 Task: Log work in the project Visionary for the issue 'Implement a new cloud-based supply chain finance system for a company with advanced financing and payment processing capabilities' spent time as '5w 2d 12h 51m' and remaining time as '3w 1d 5h 50m' and add a flag. Now add the issue to the epic 'Data Analysis'.
Action: Mouse moved to (1124, 292)
Screenshot: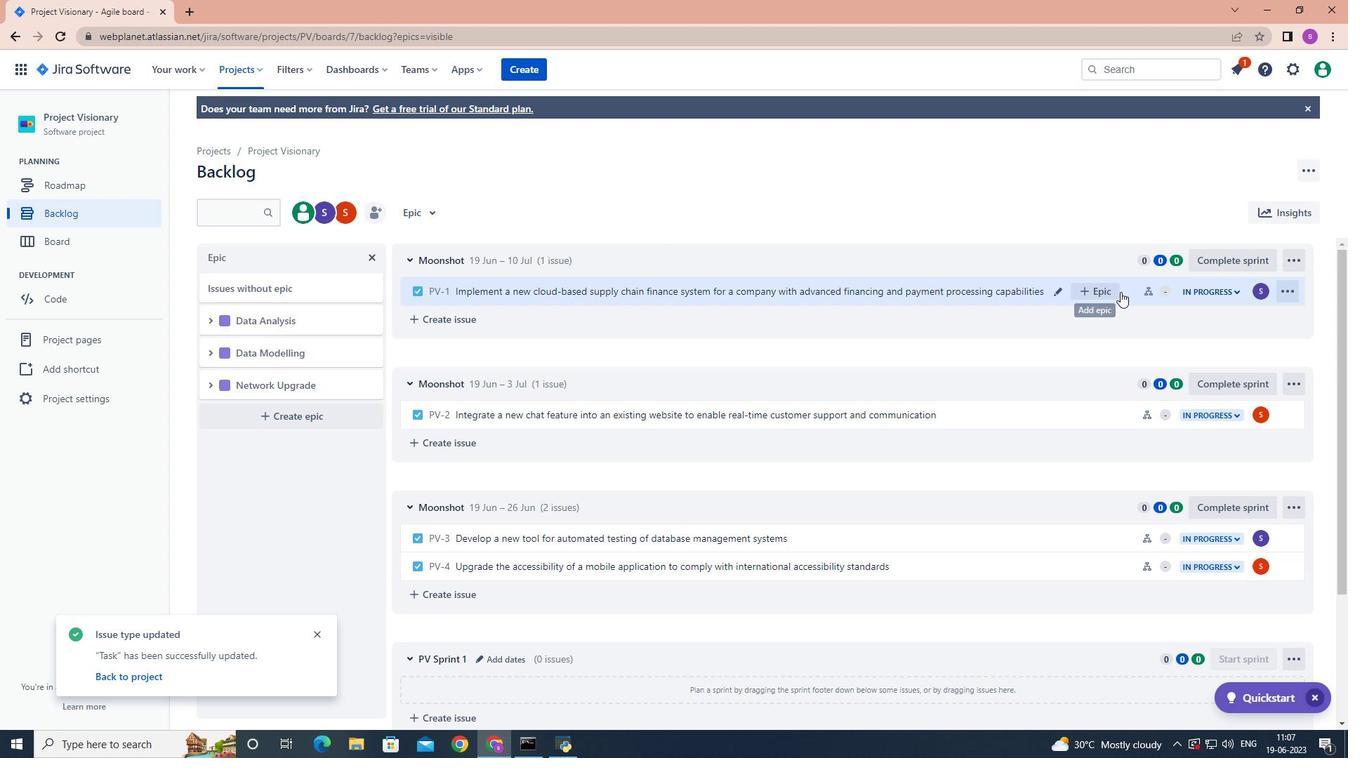 
Action: Mouse pressed left at (1124, 292)
Screenshot: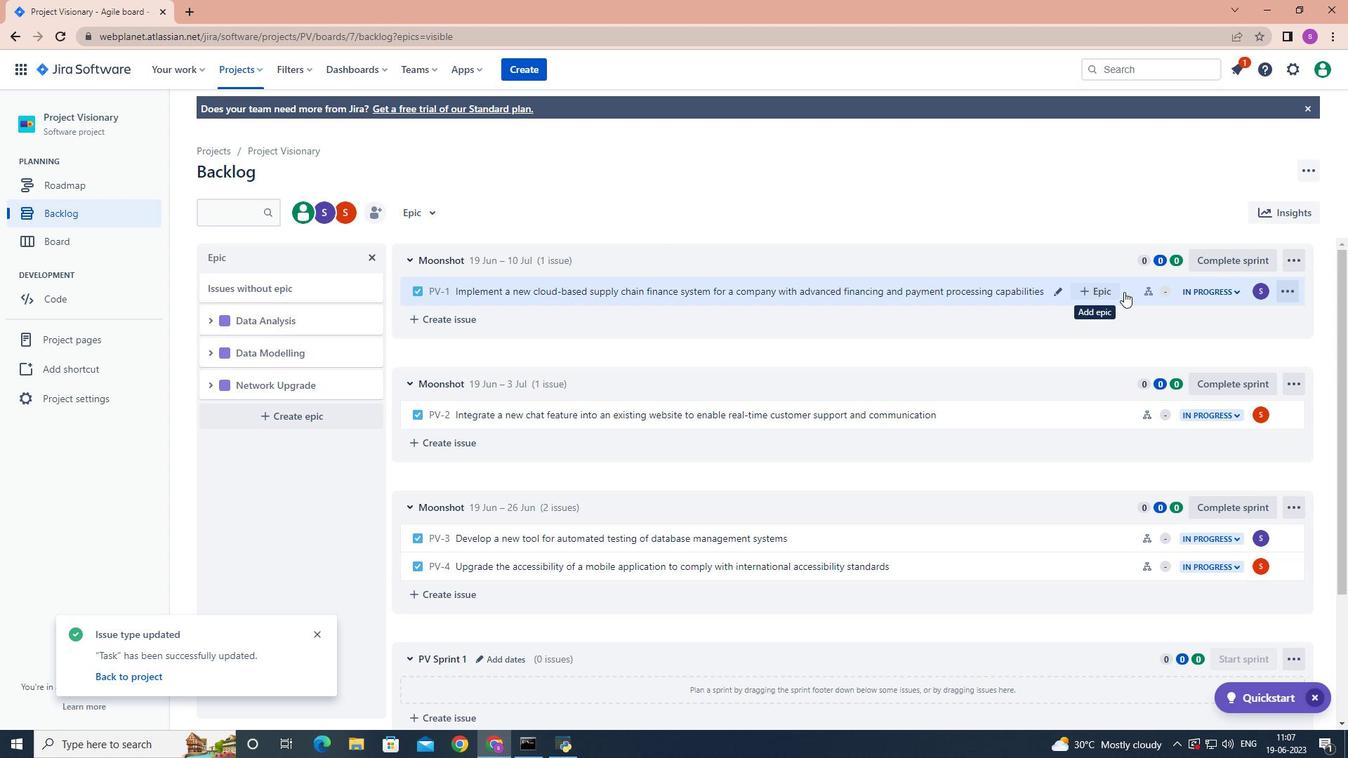 
Action: Mouse moved to (1289, 250)
Screenshot: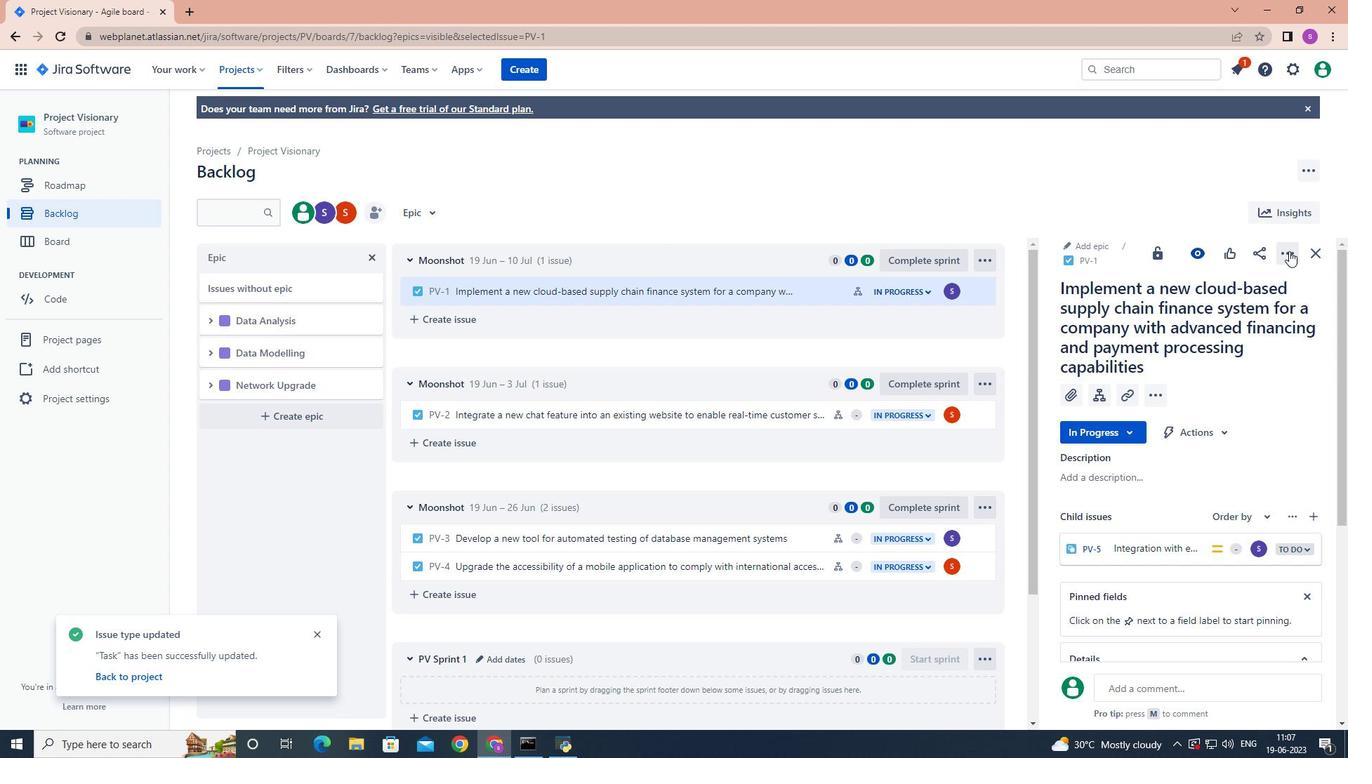 
Action: Mouse pressed left at (1289, 250)
Screenshot: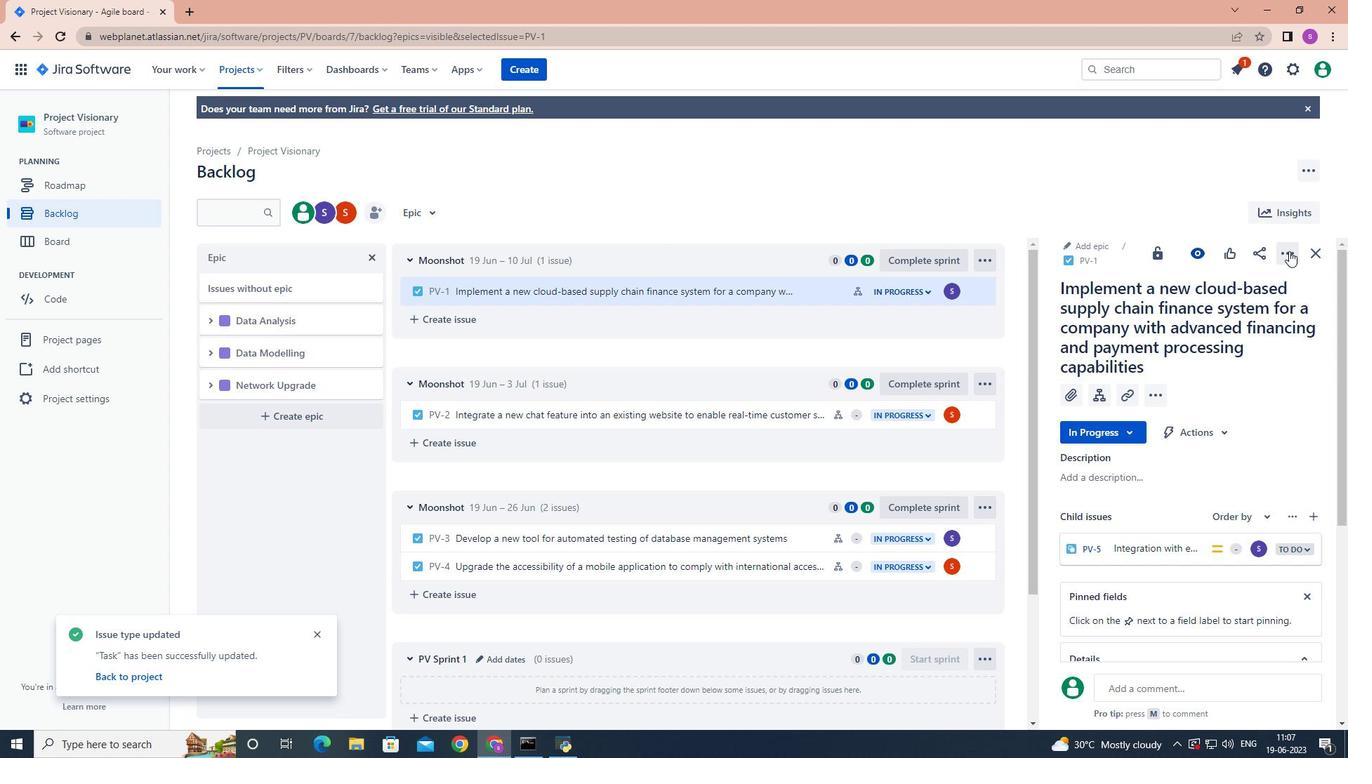 
Action: Mouse moved to (1232, 292)
Screenshot: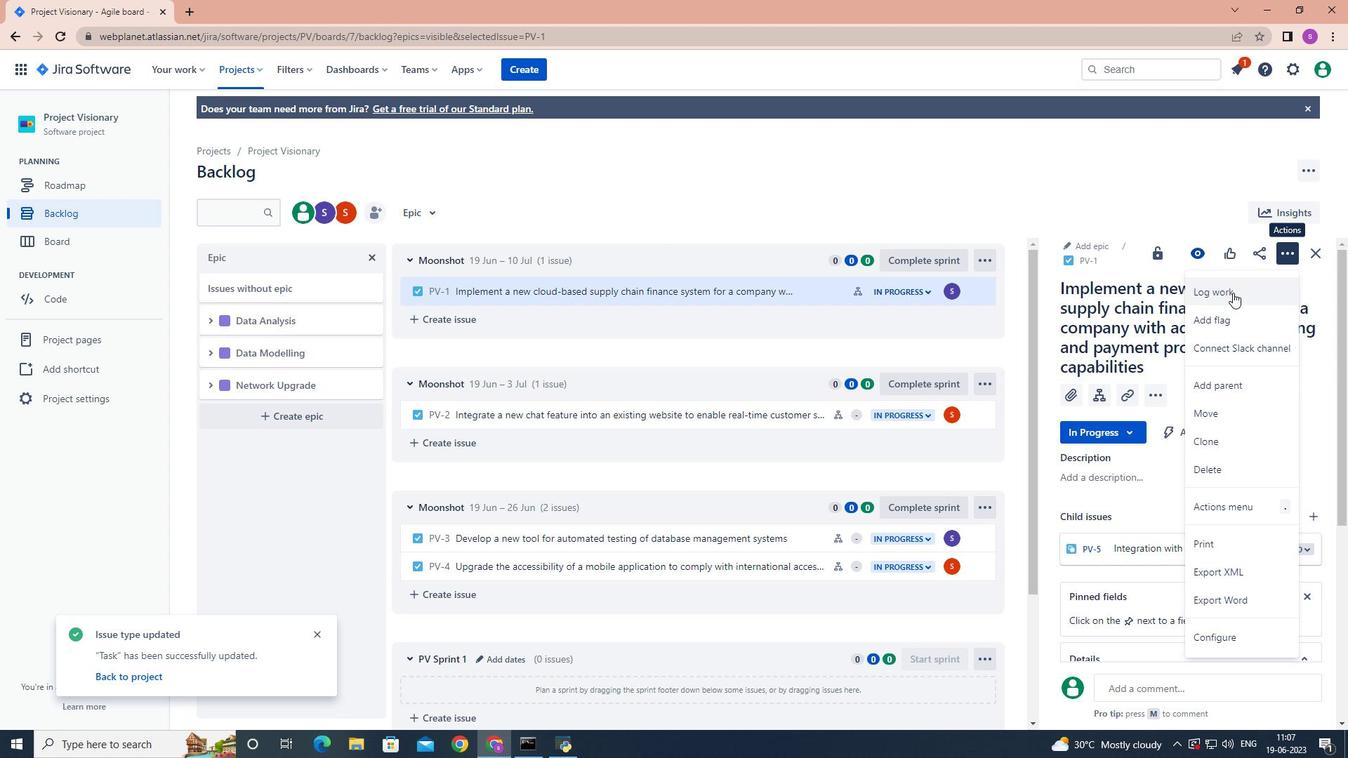 
Action: Mouse pressed left at (1232, 292)
Screenshot: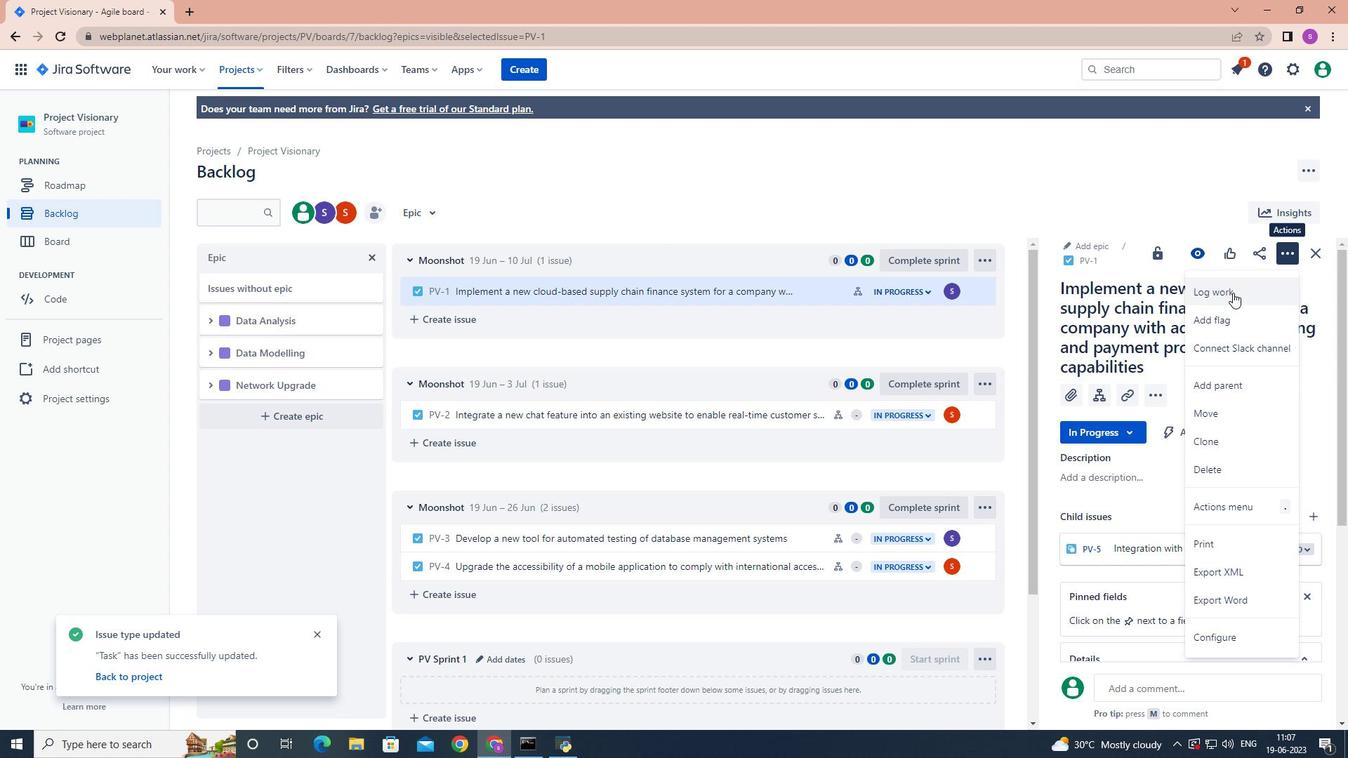 
Action: Mouse moved to (1232, 292)
Screenshot: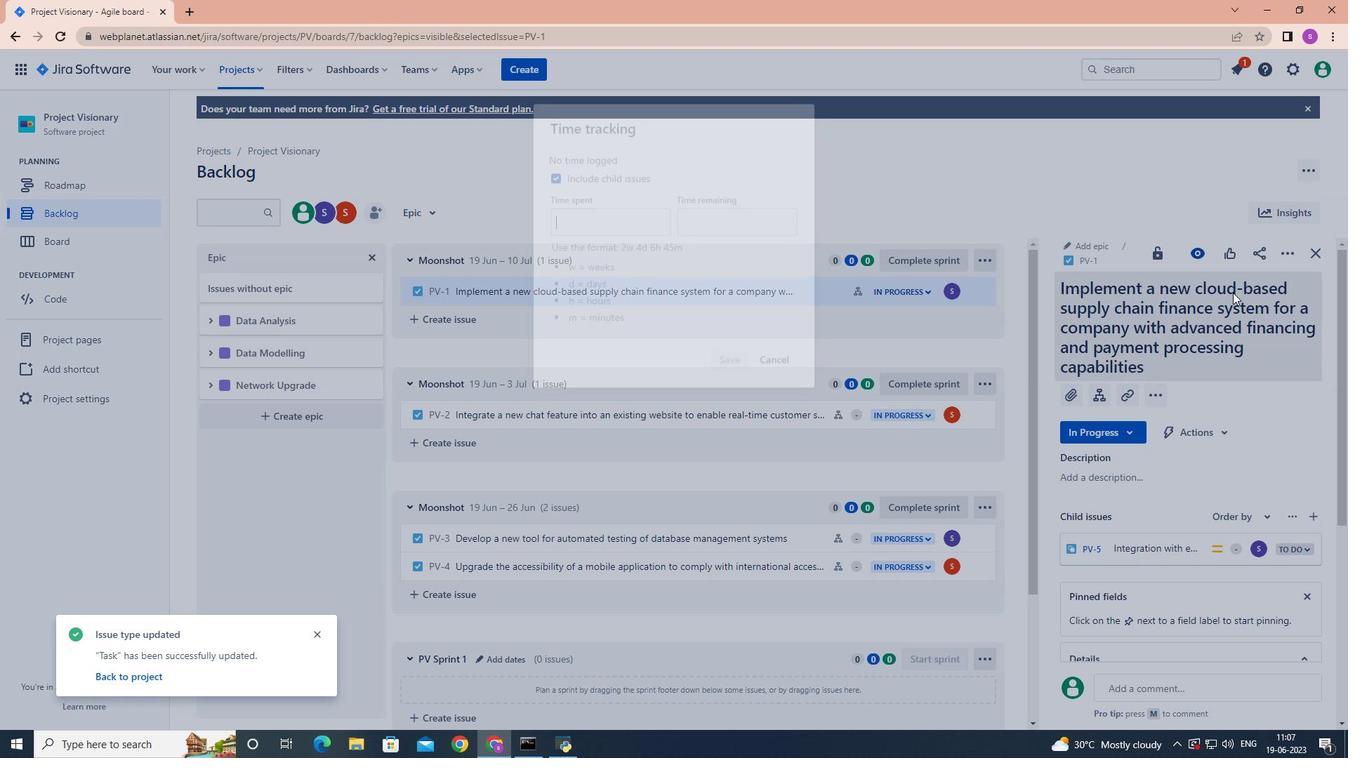 
Action: Key pressed 5w<Key.space>2d<Key.space>12h<Key.space>51m
Screenshot: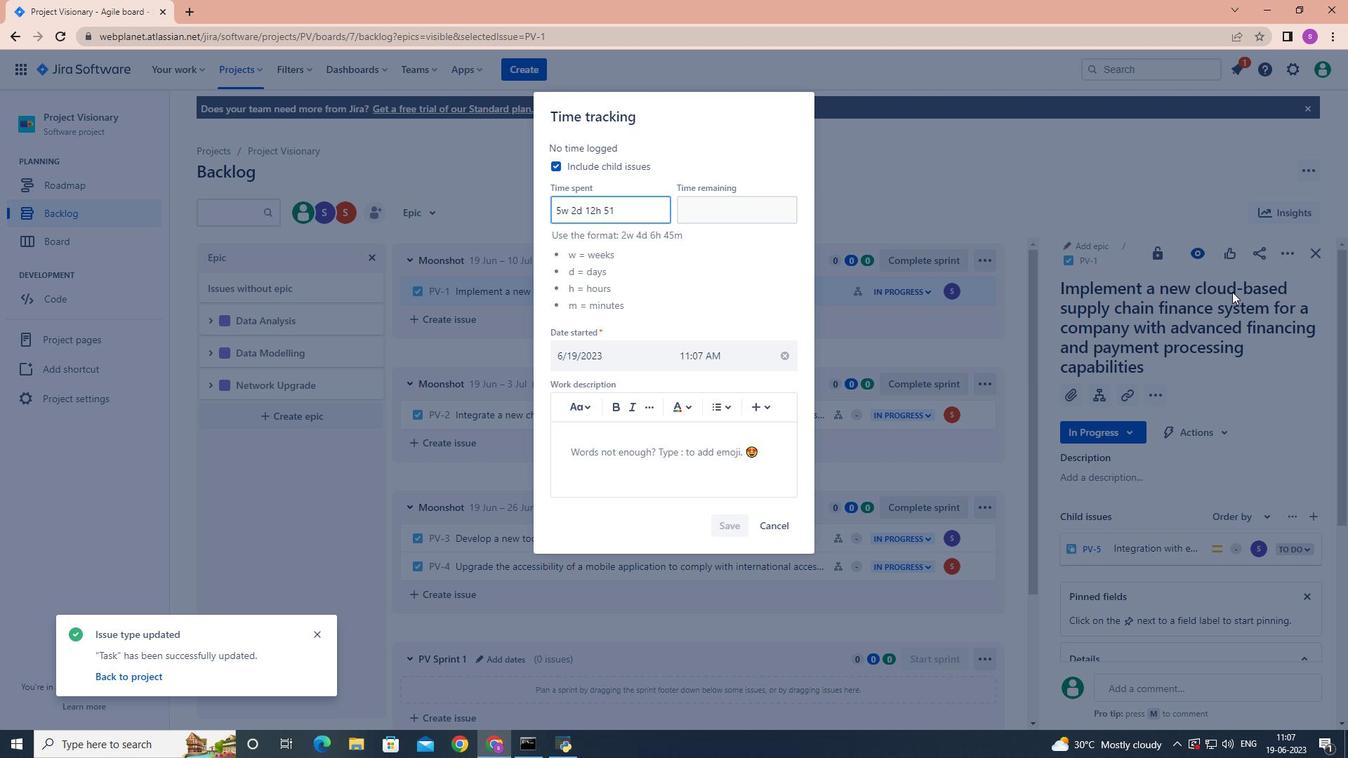 
Action: Mouse moved to (701, 207)
Screenshot: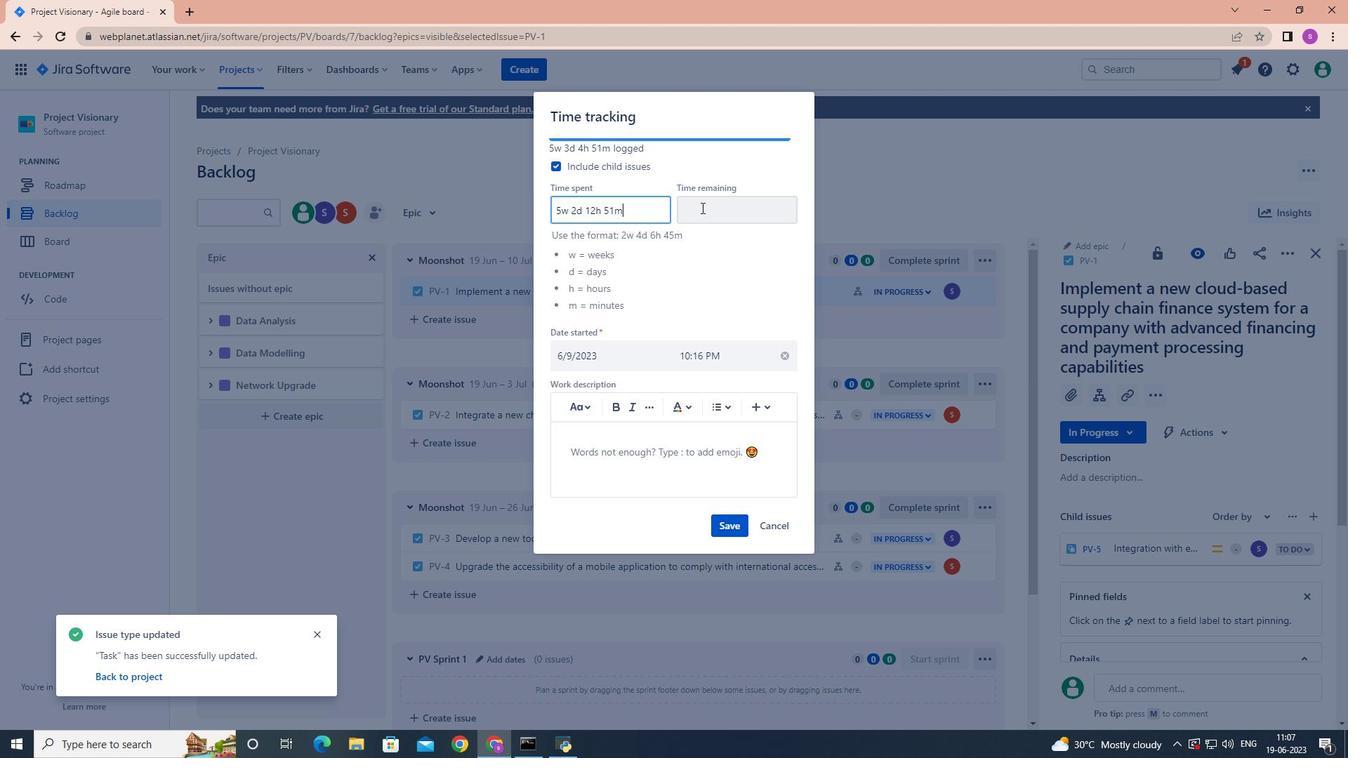 
Action: Mouse pressed left at (701, 207)
Screenshot: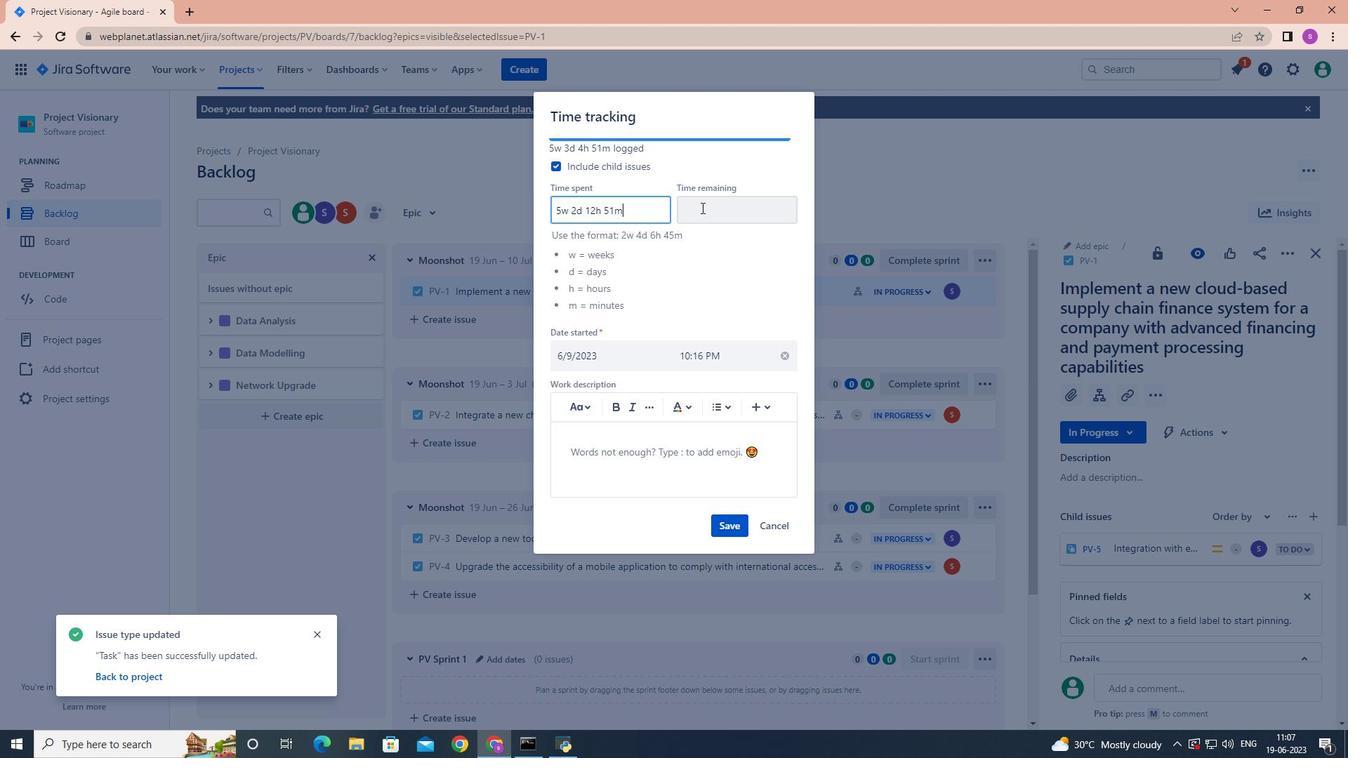
Action: Mouse moved to (699, 207)
Screenshot: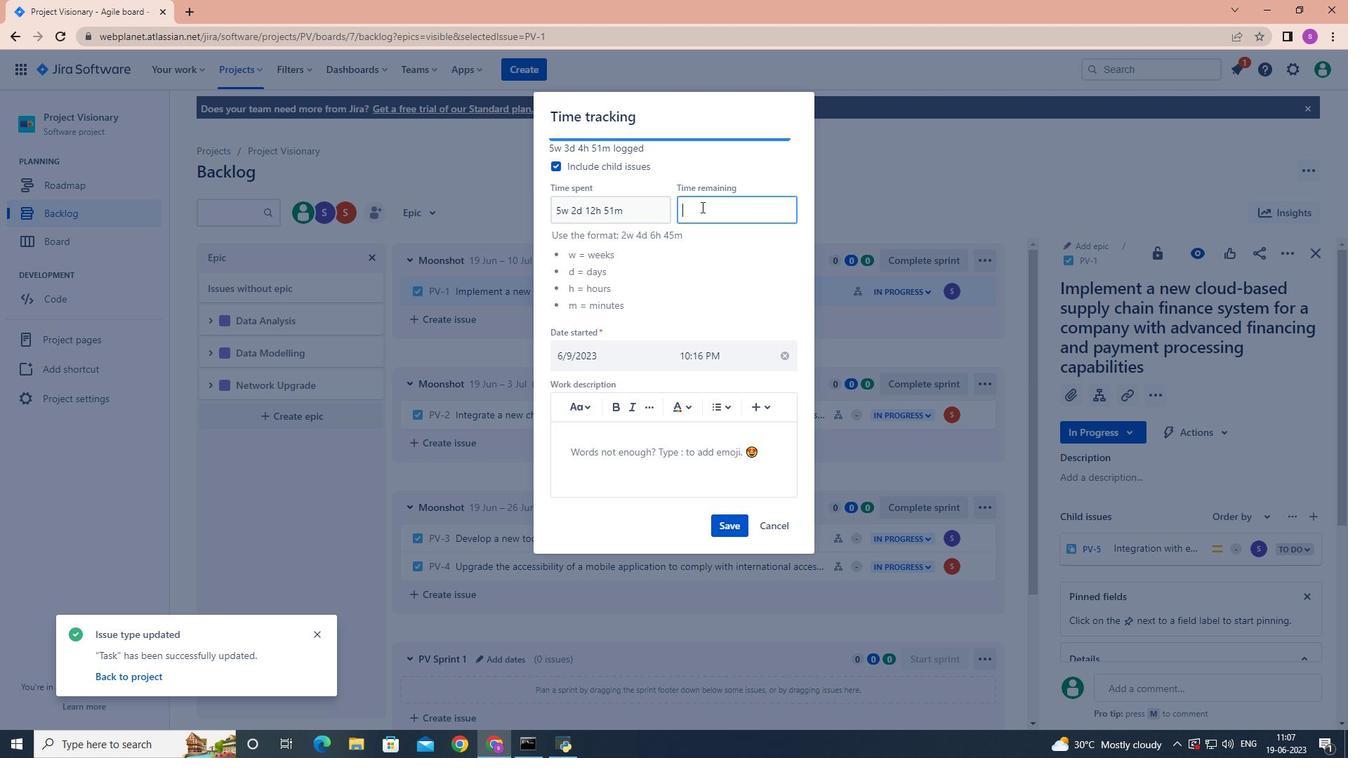 
Action: Key pressed 3w<Key.space>1d<Key.space>5h<Key.space>50m
Screenshot: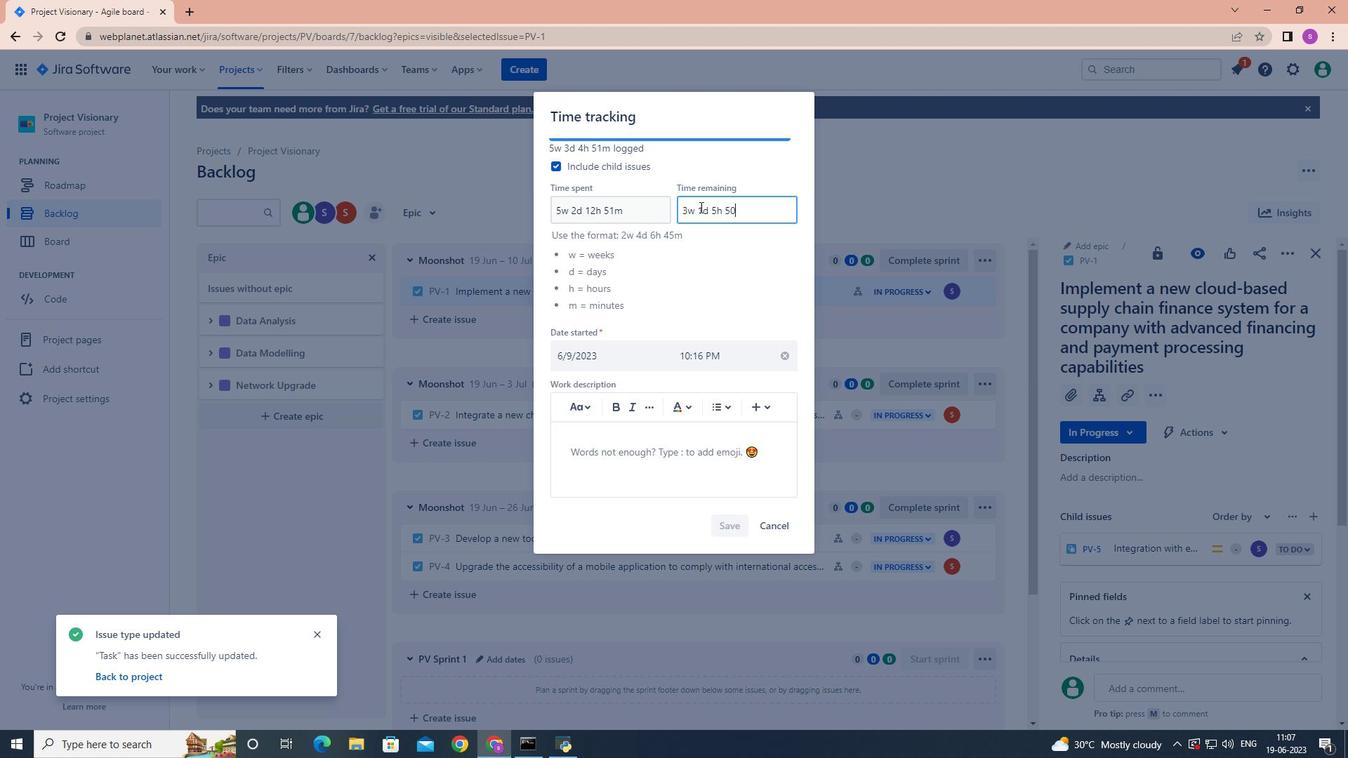 
Action: Mouse moved to (731, 525)
Screenshot: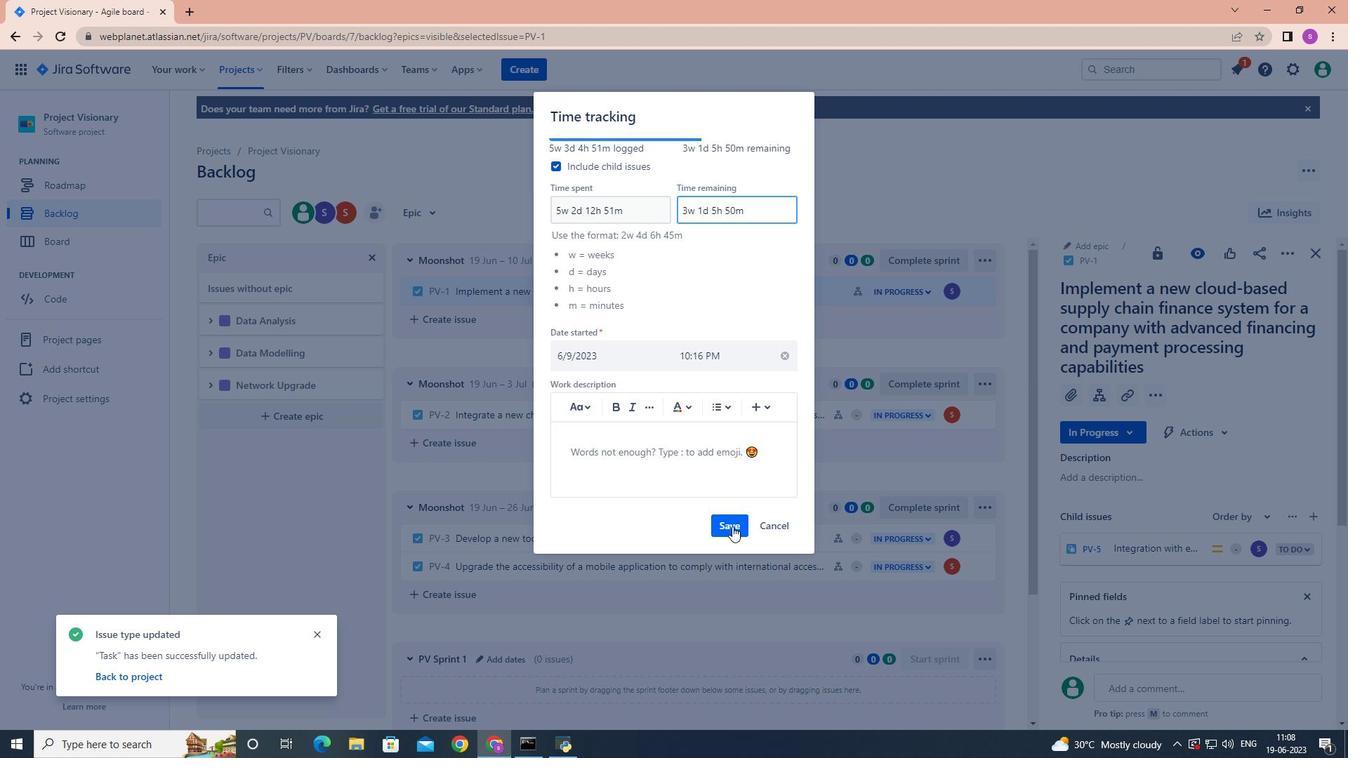 
Action: Mouse pressed left at (731, 525)
Screenshot: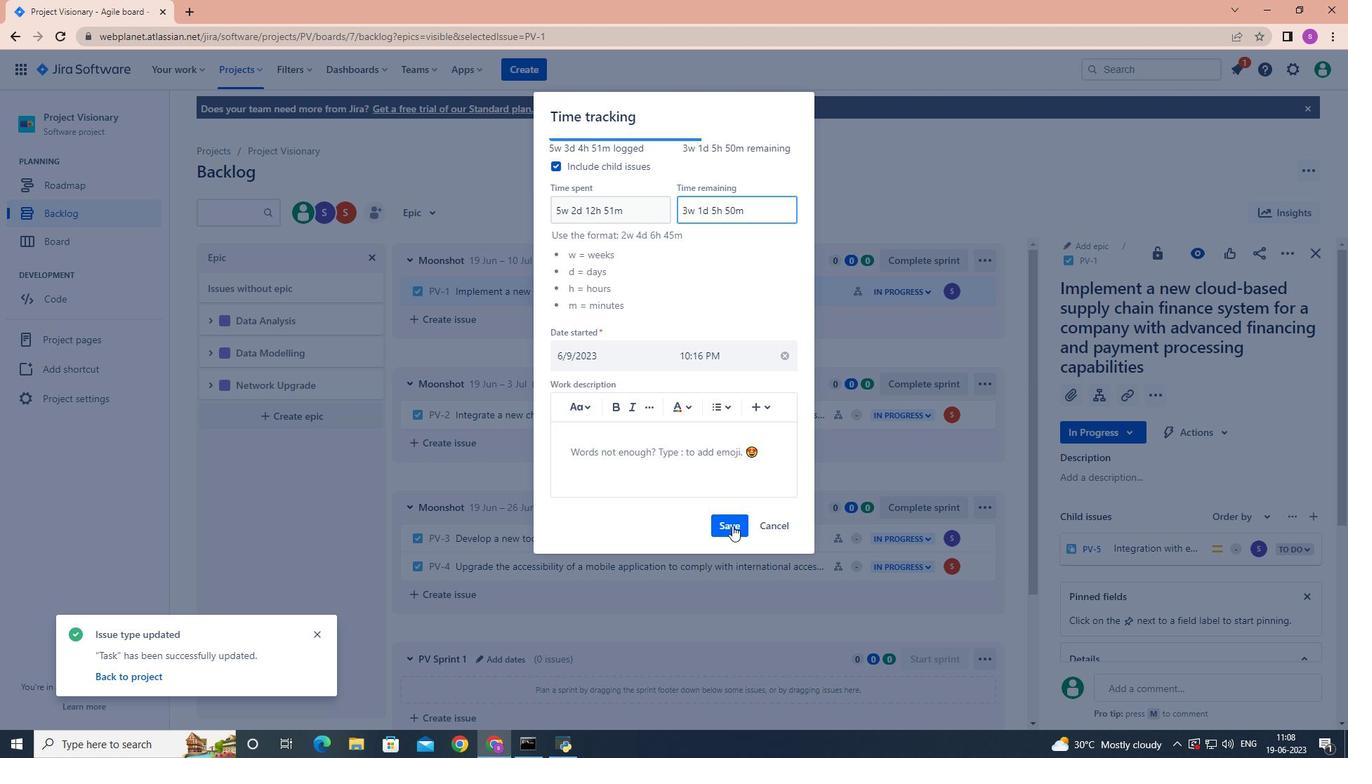 
Action: Mouse moved to (1283, 259)
Screenshot: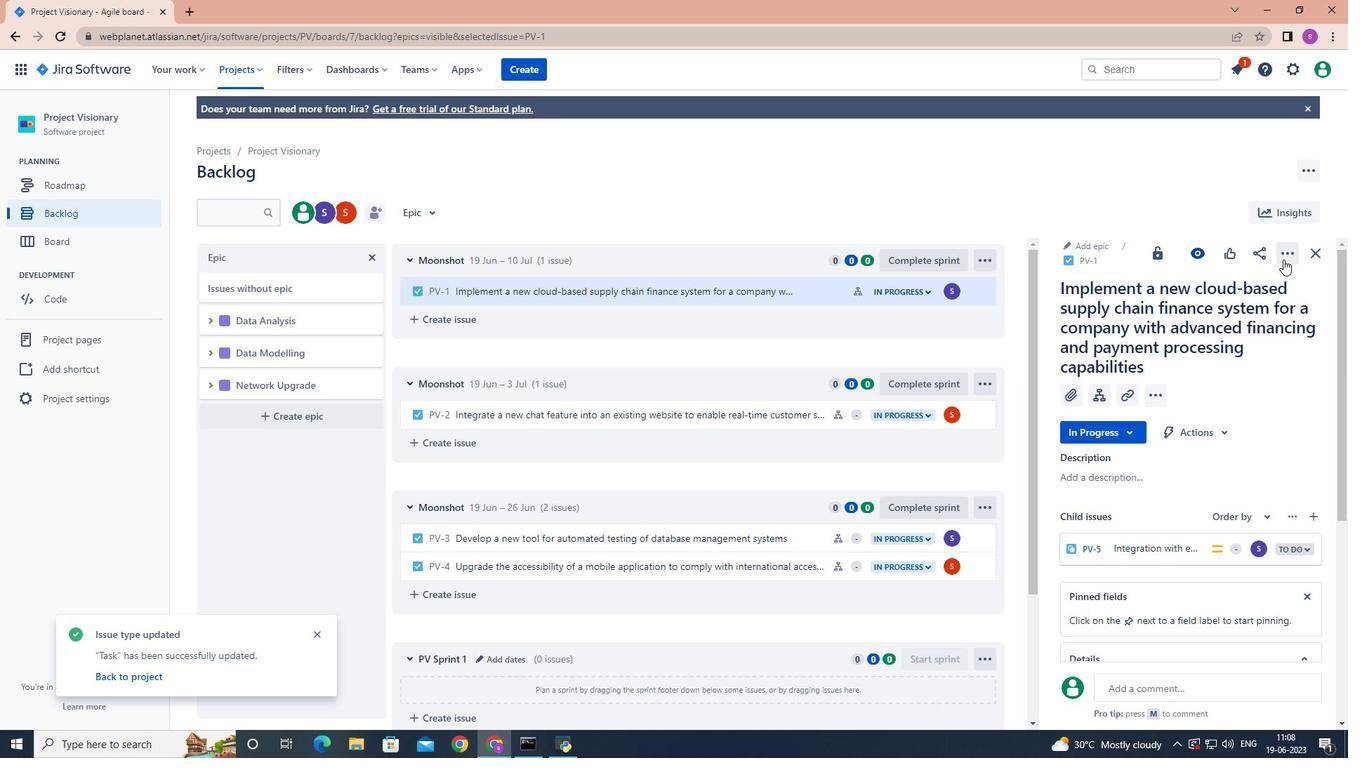 
Action: Mouse pressed left at (1283, 259)
Screenshot: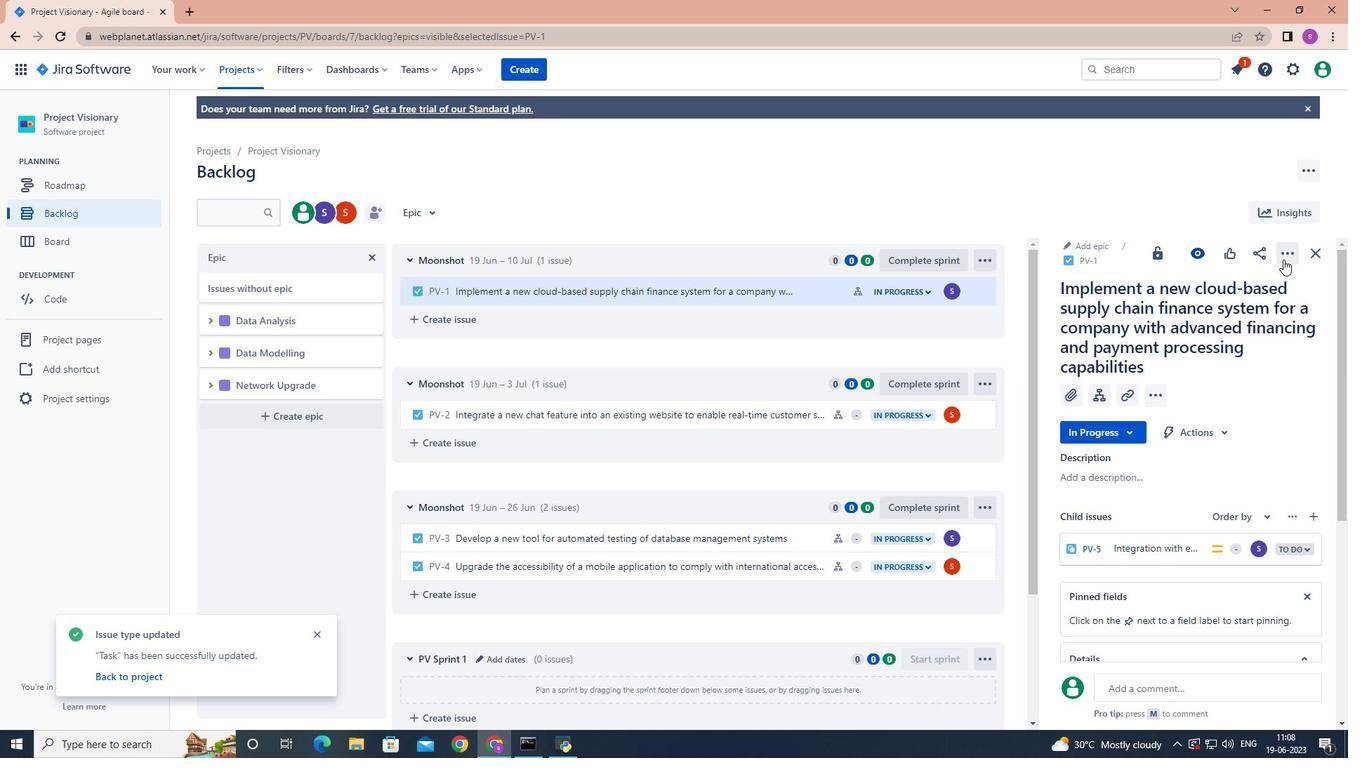 
Action: Mouse moved to (1225, 318)
Screenshot: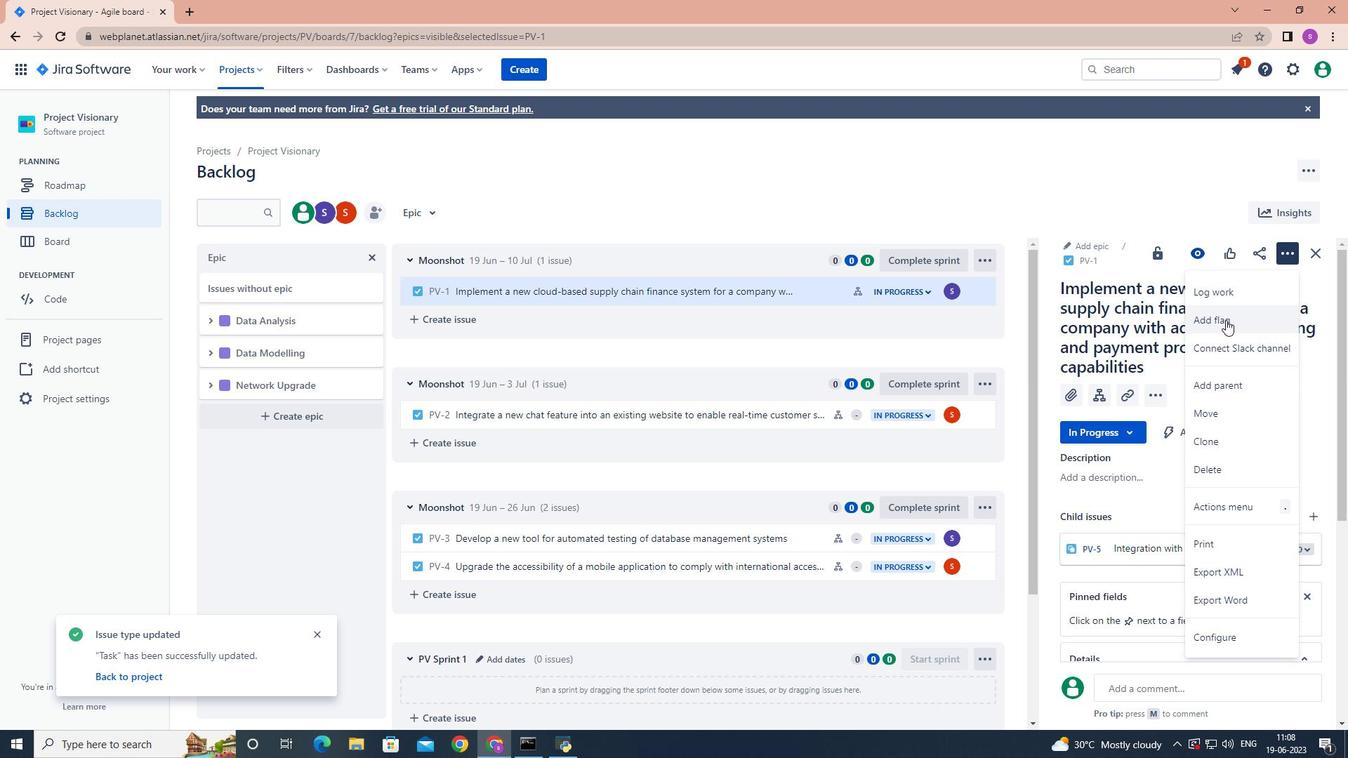 
Action: Mouse pressed left at (1225, 318)
Screenshot: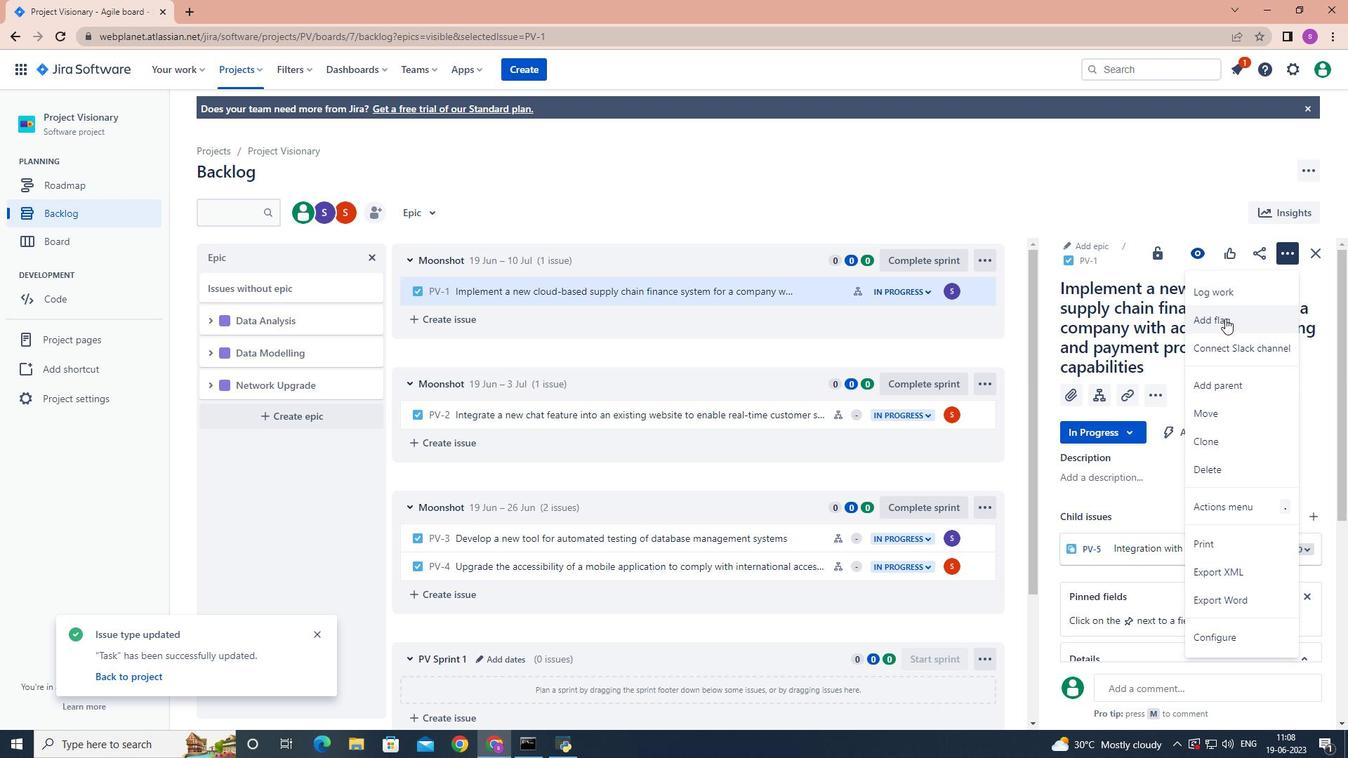 
Action: Mouse moved to (793, 294)
Screenshot: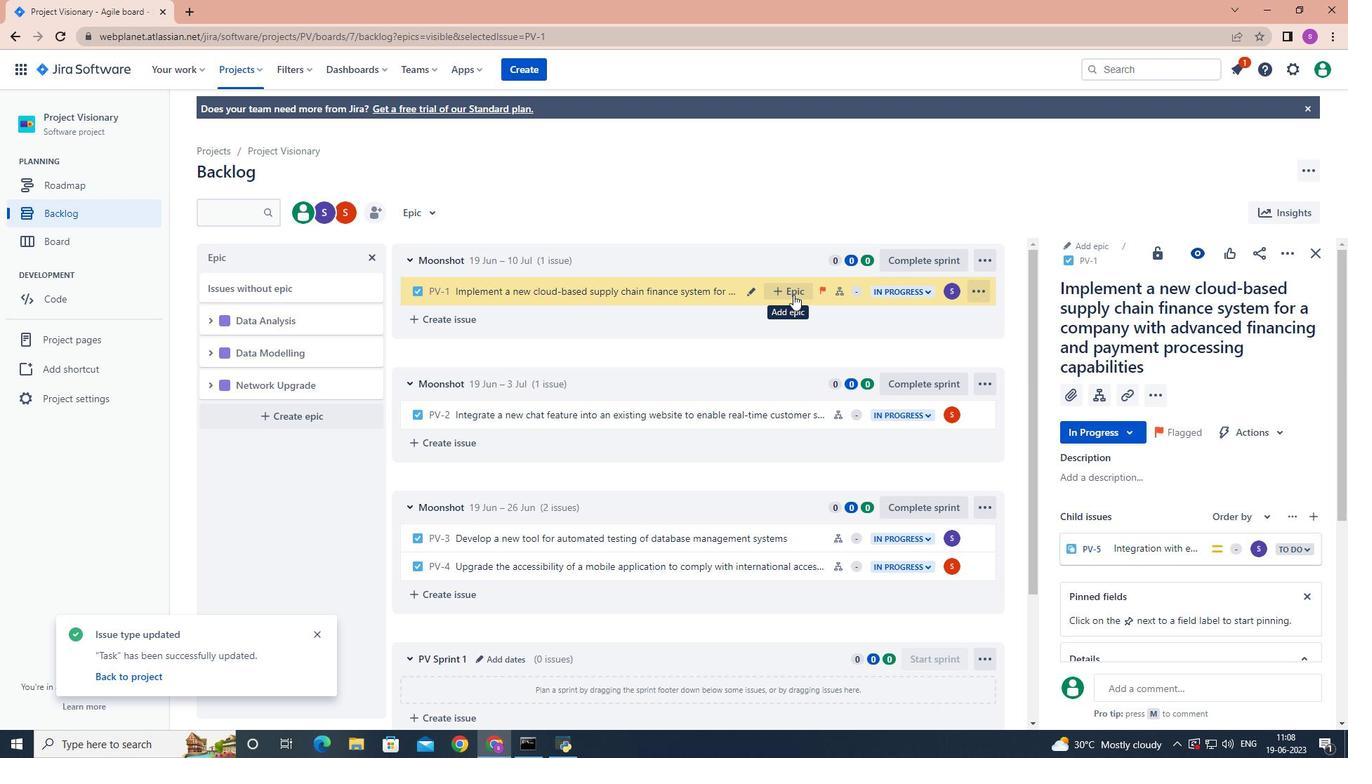 
Action: Mouse pressed left at (793, 294)
Screenshot: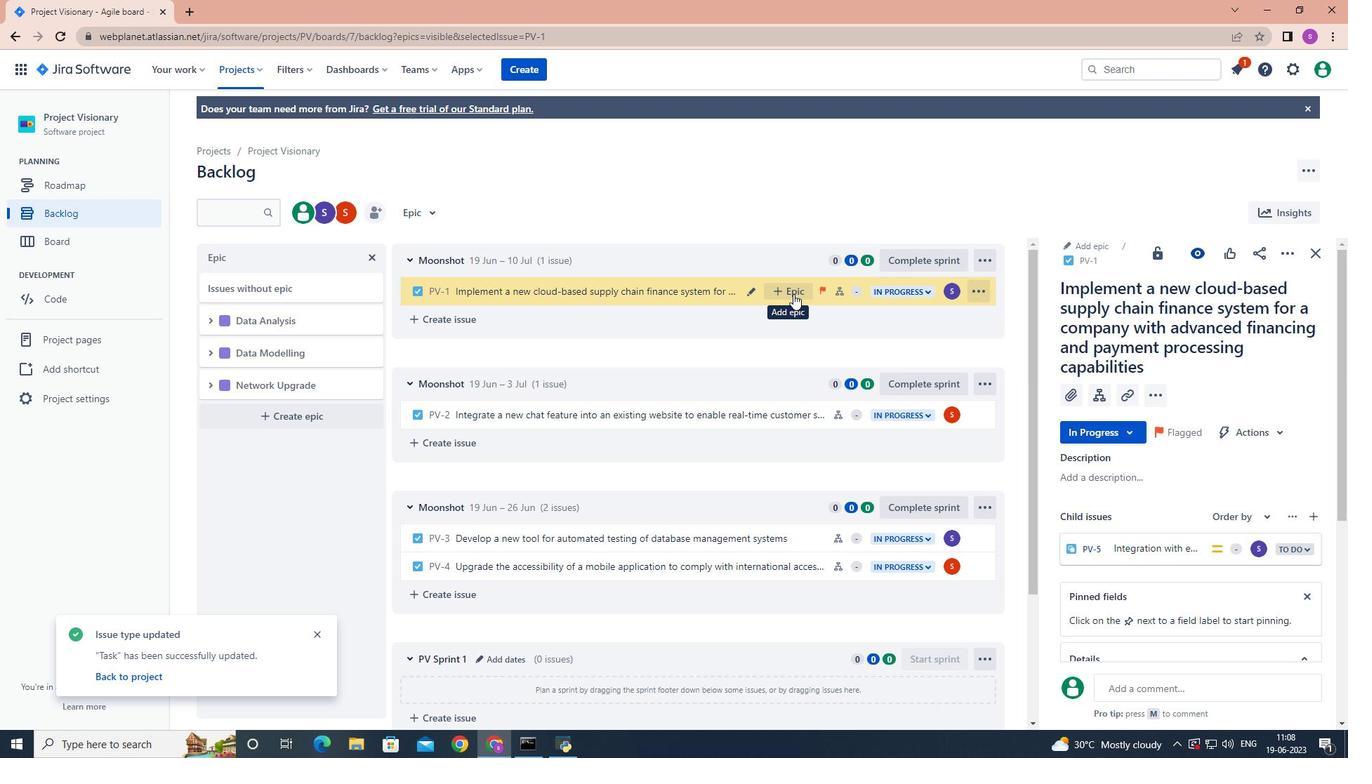 
Action: Mouse moved to (845, 390)
Screenshot: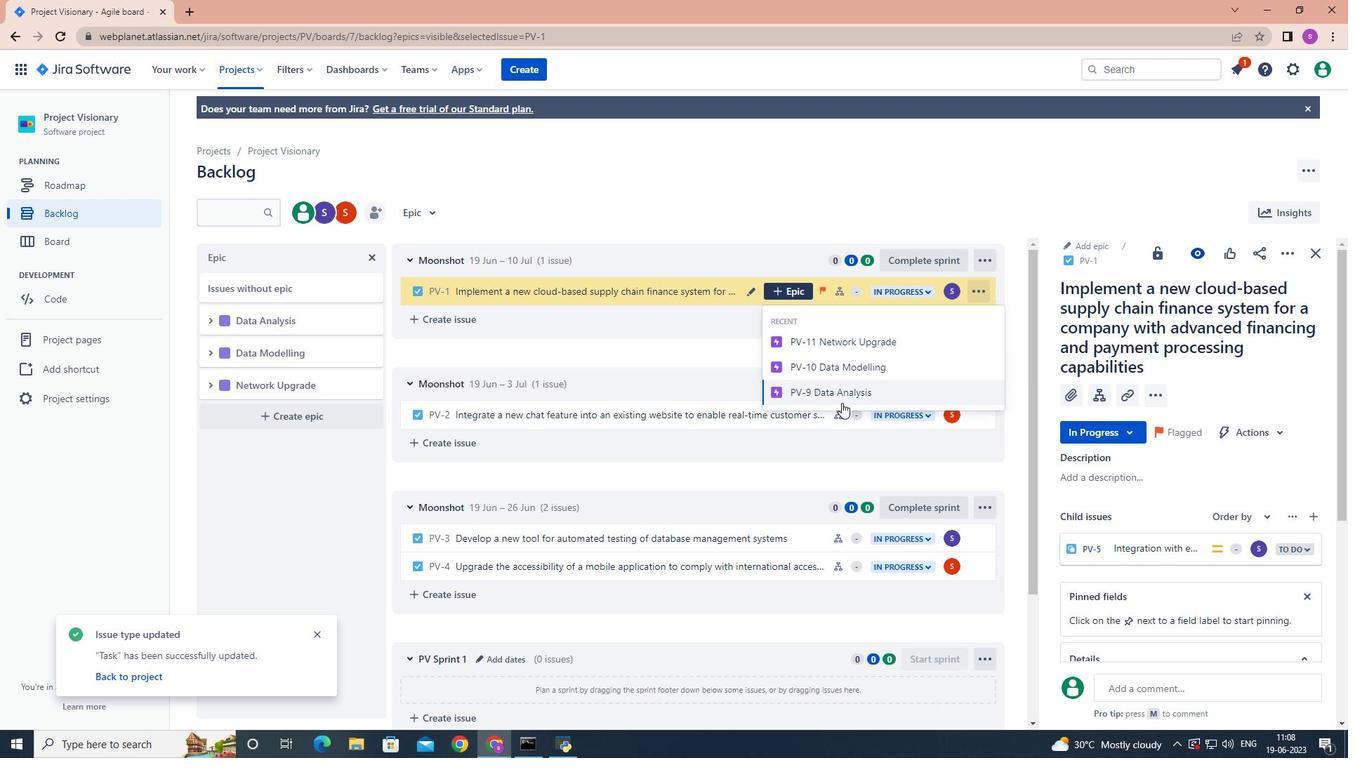 
Action: Mouse pressed left at (845, 390)
Screenshot: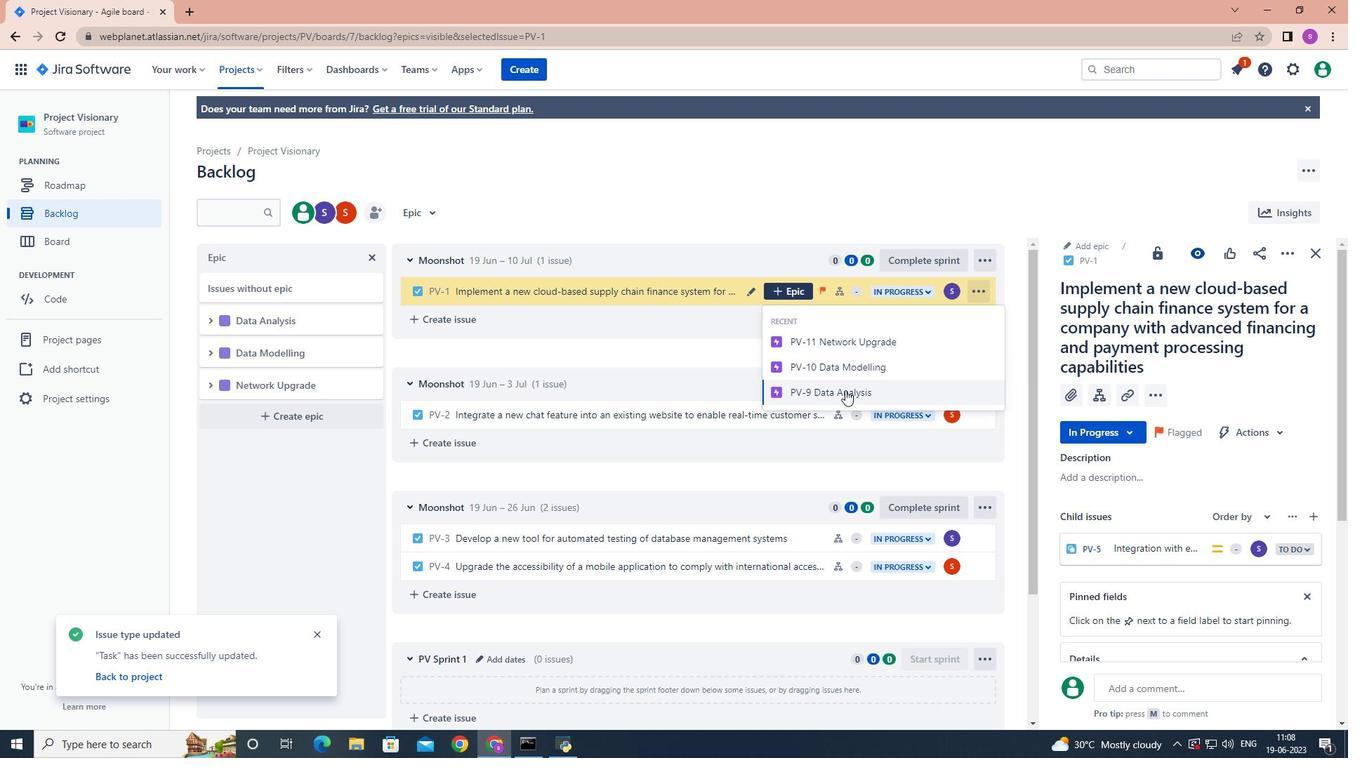 
Action: Mouse moved to (820, 223)
Screenshot: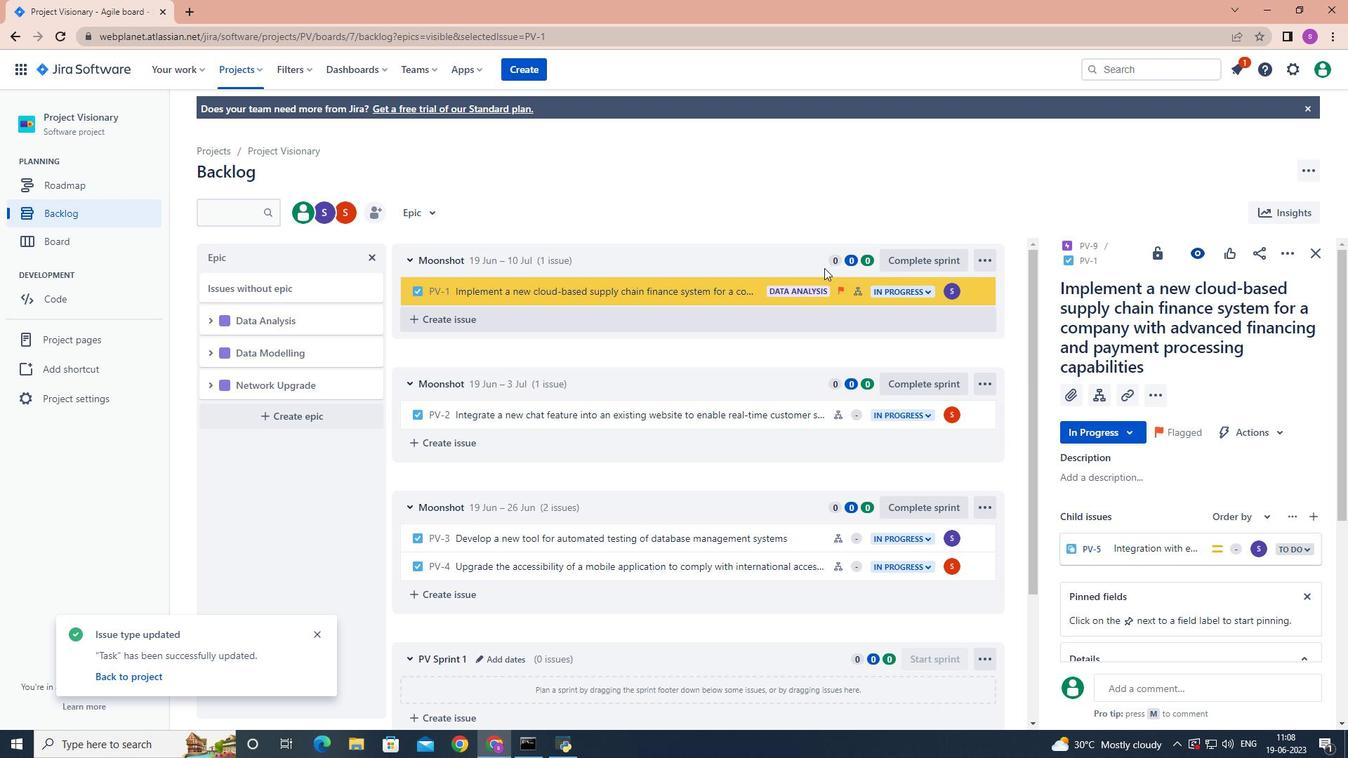 
